 Task: Make in the project AgileRamp an epic 'Cloud-native application development'. Create in the project AgileRamp an epic 'Customer relationship management (CRM) system upgrade'. Add in the project AgileRamp an epic 'IT governance improvement'
Action: Mouse moved to (231, 69)
Screenshot: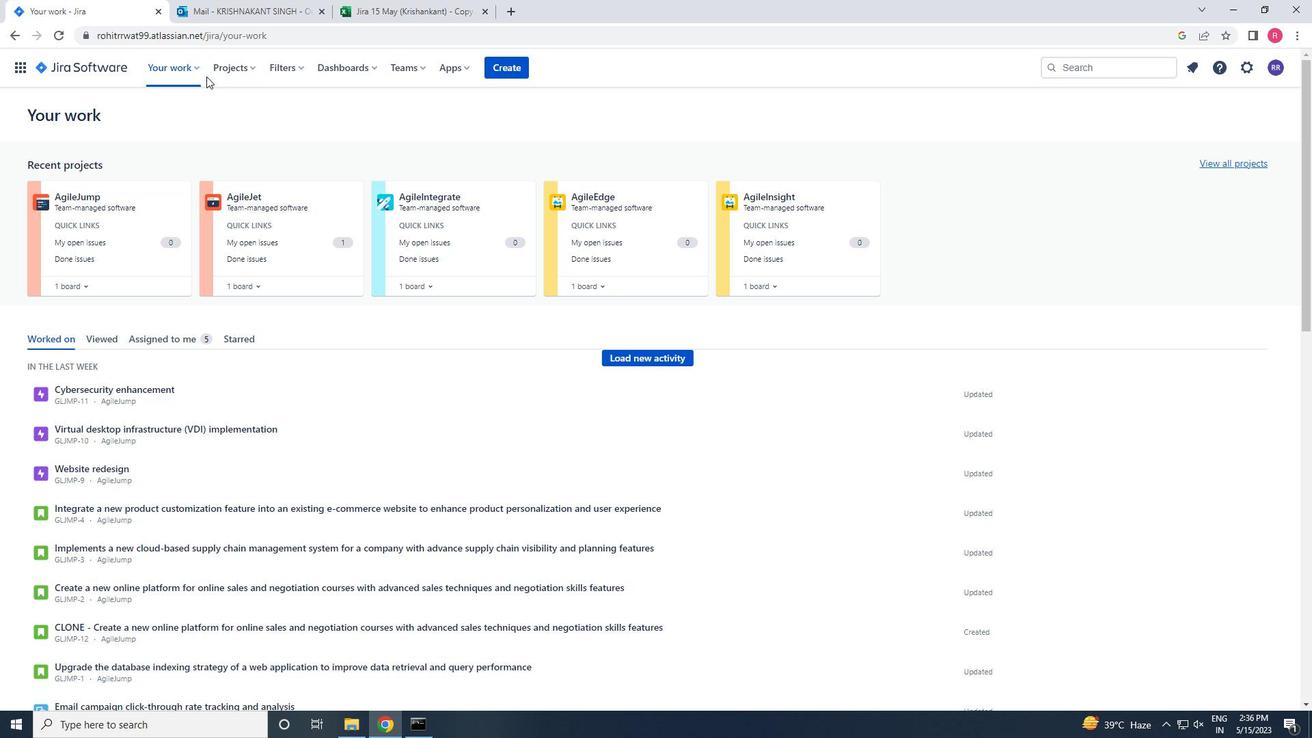 
Action: Mouse pressed left at (231, 69)
Screenshot: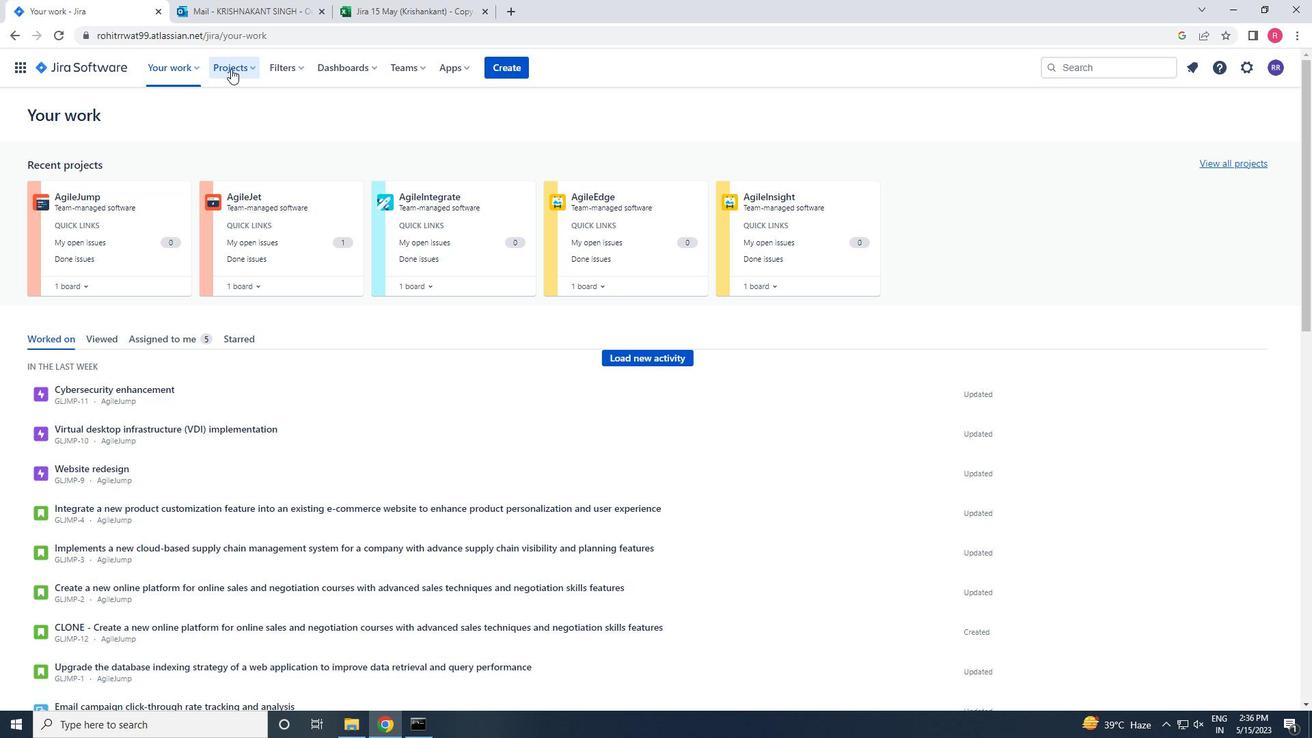 
Action: Mouse moved to (267, 112)
Screenshot: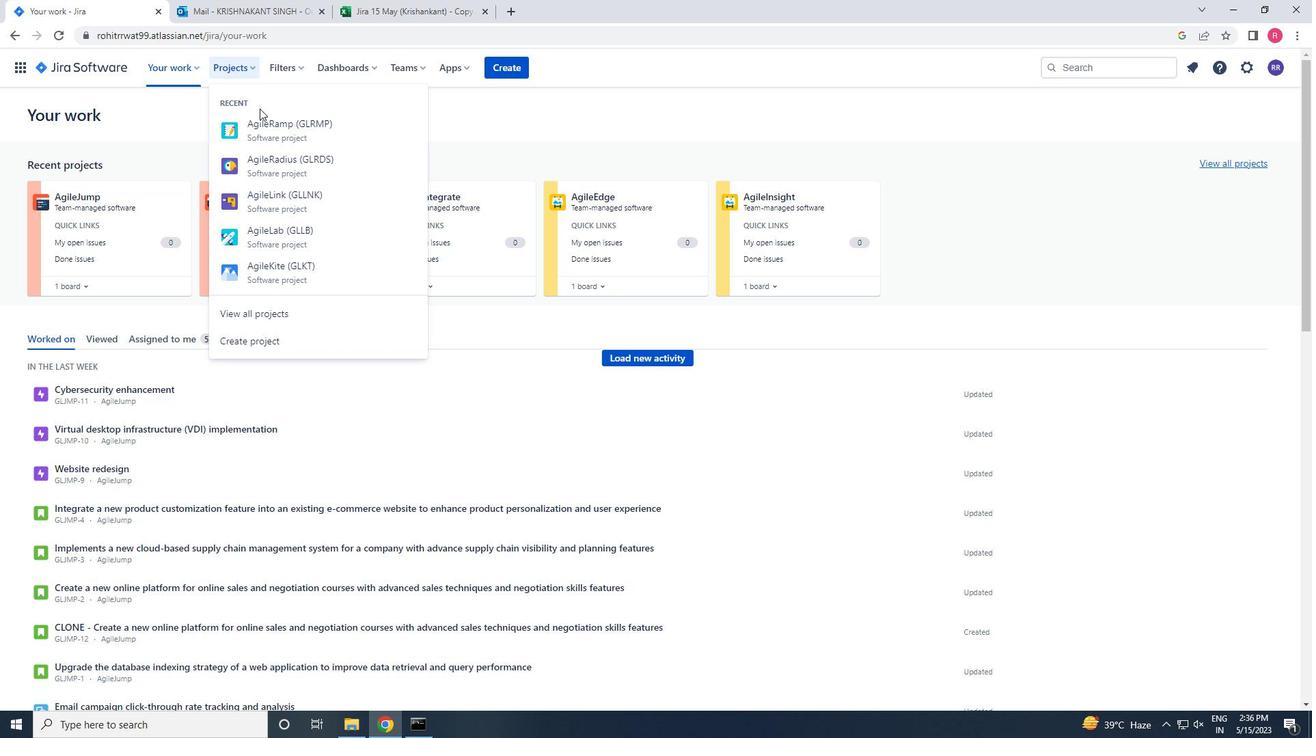 
Action: Mouse pressed left at (267, 112)
Screenshot: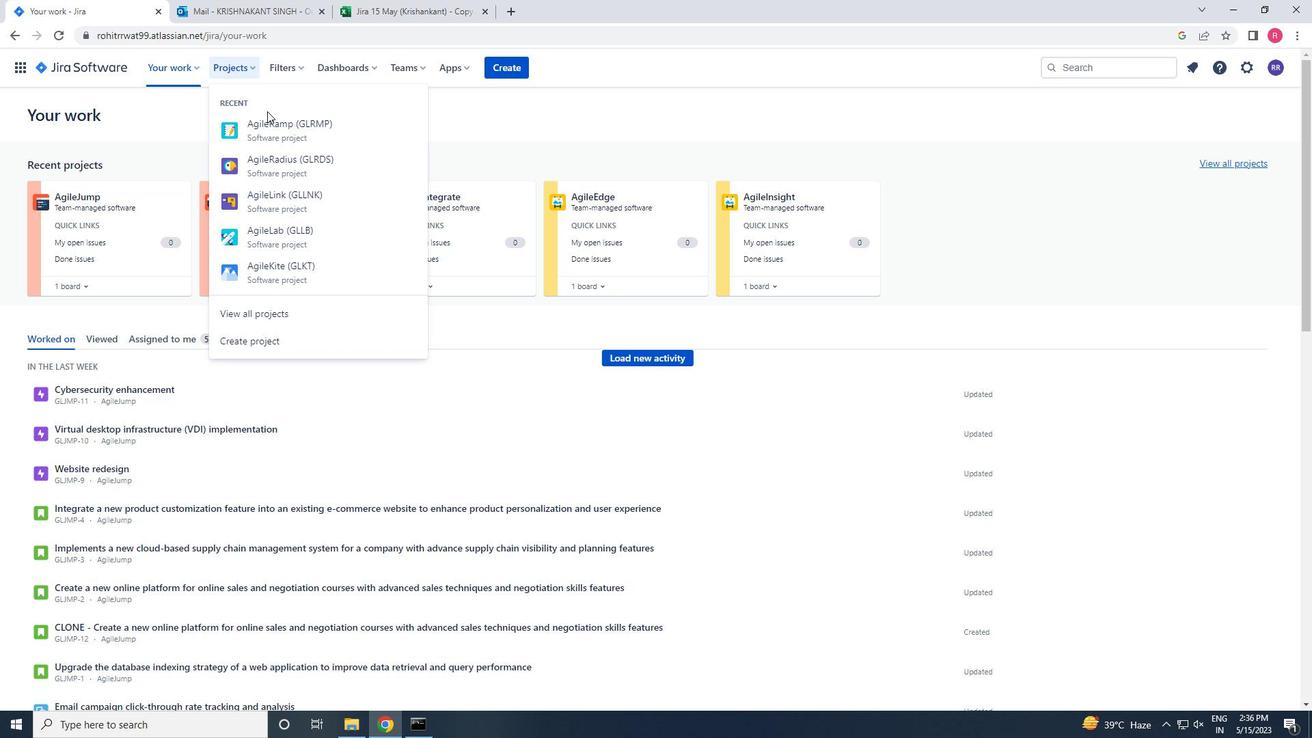 
Action: Mouse moved to (272, 134)
Screenshot: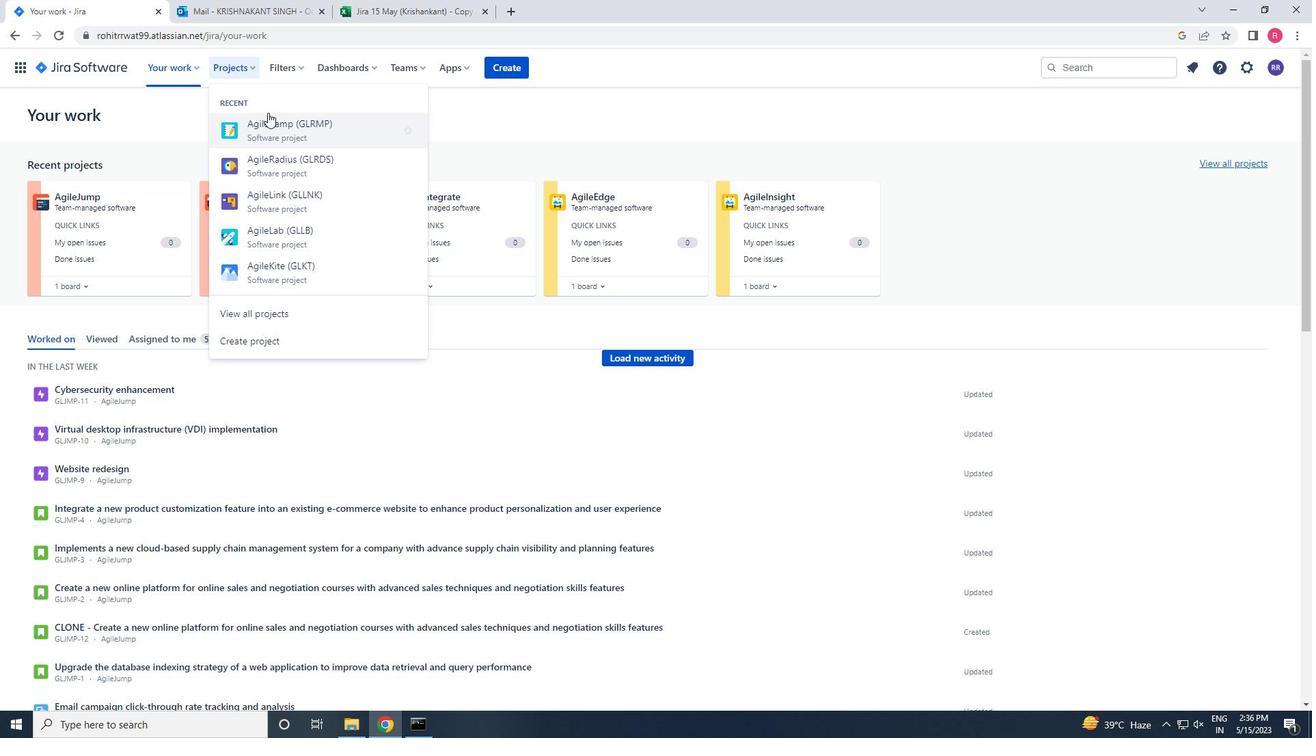 
Action: Mouse pressed left at (272, 134)
Screenshot: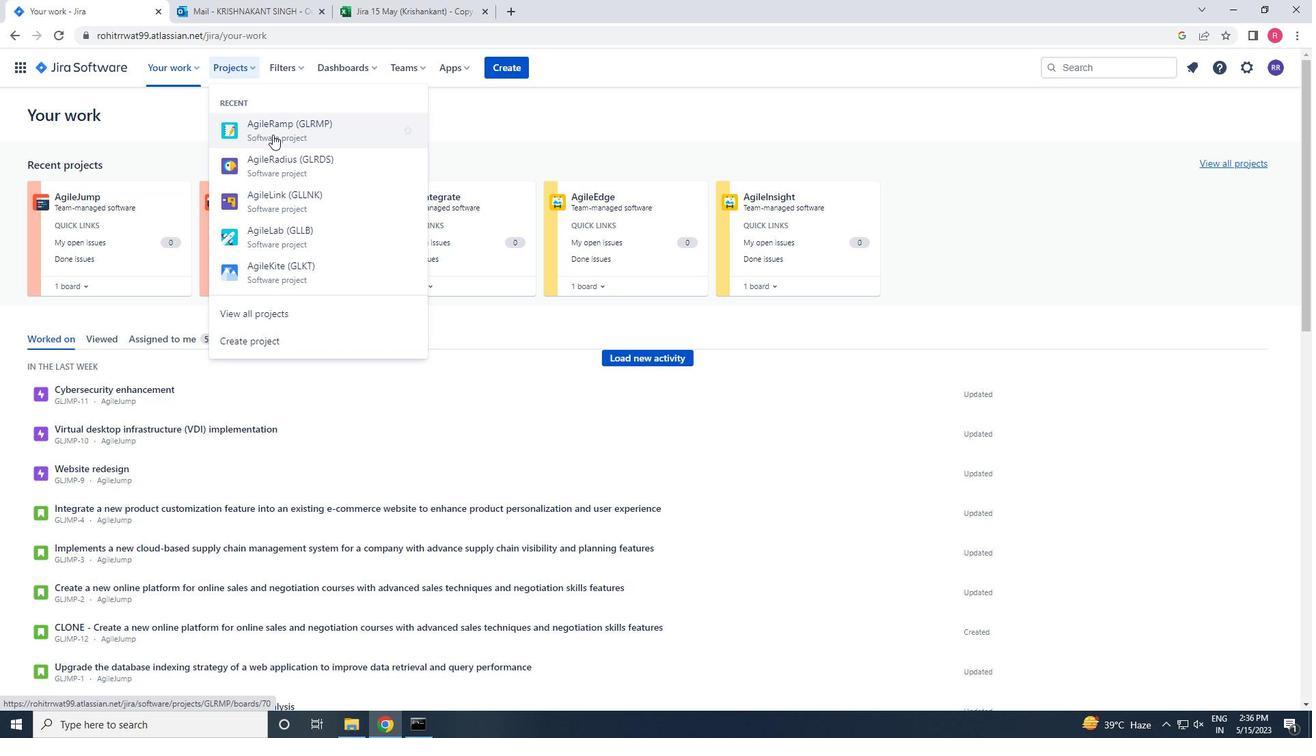
Action: Mouse moved to (69, 216)
Screenshot: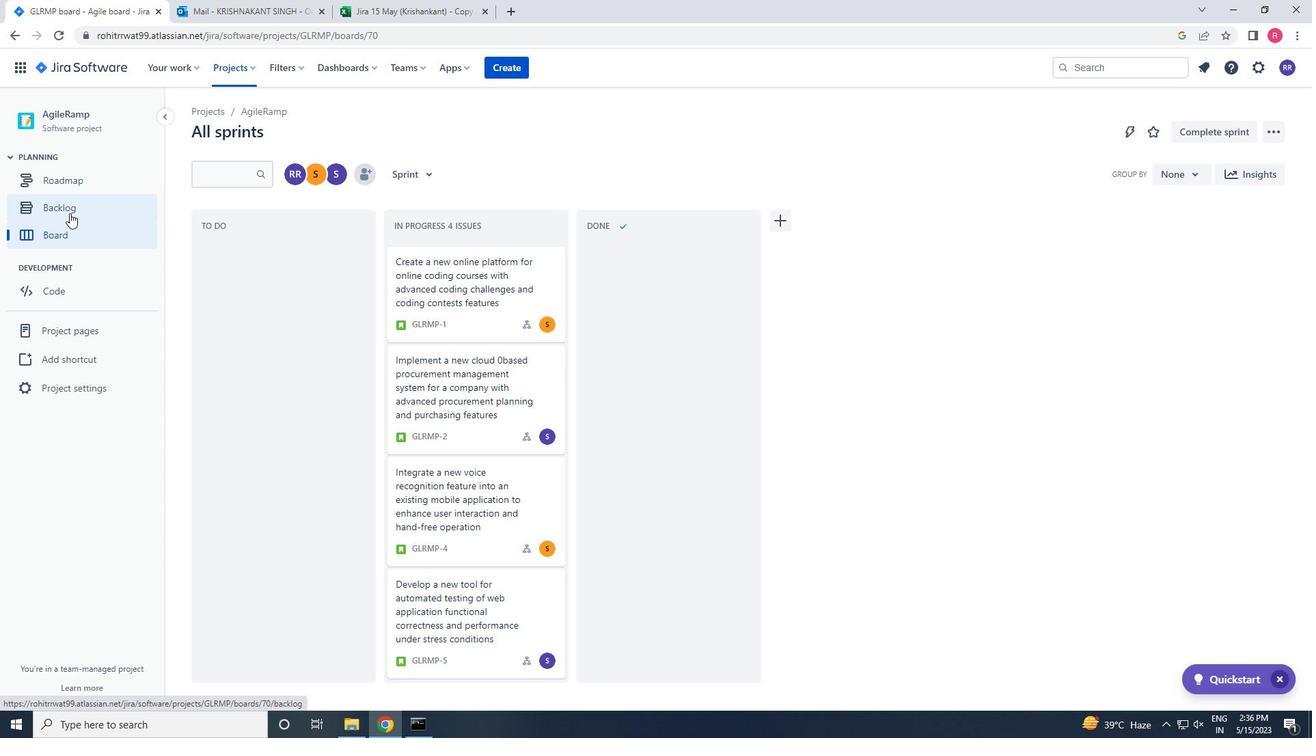 
Action: Mouse pressed left at (69, 216)
Screenshot: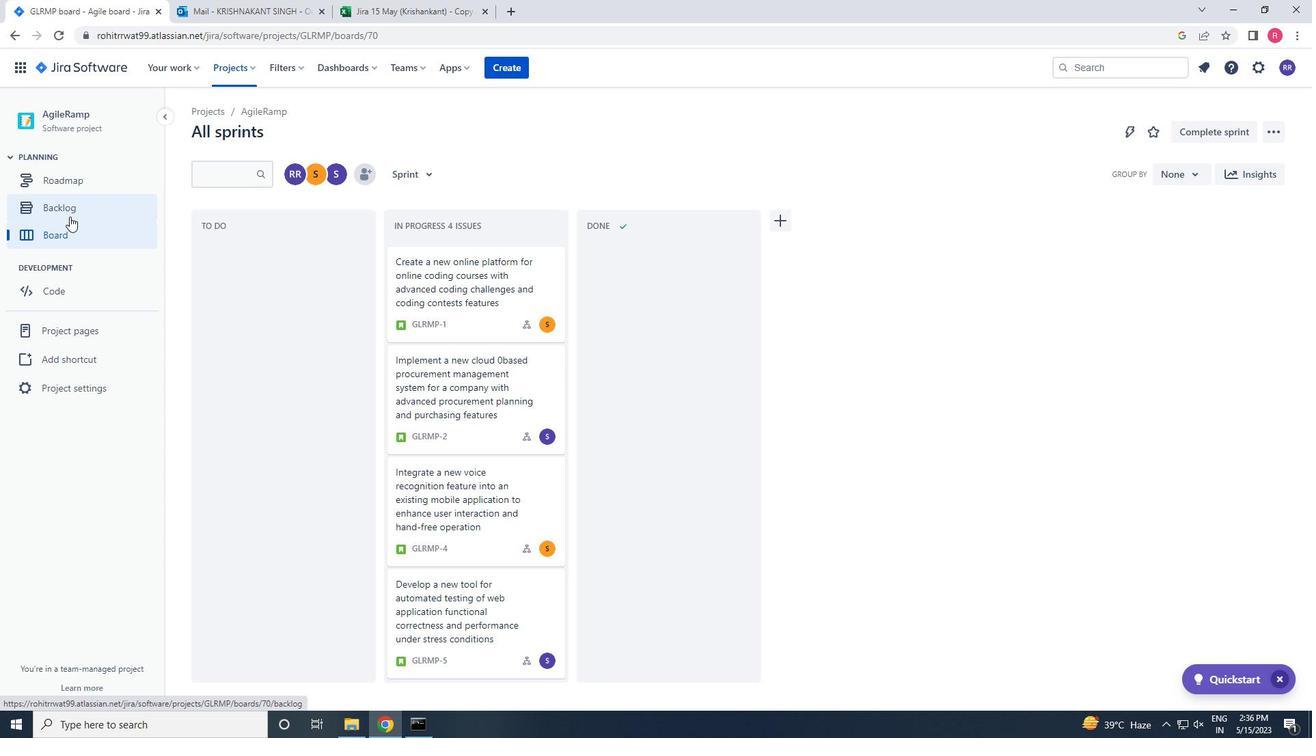 
Action: Mouse moved to (268, 480)
Screenshot: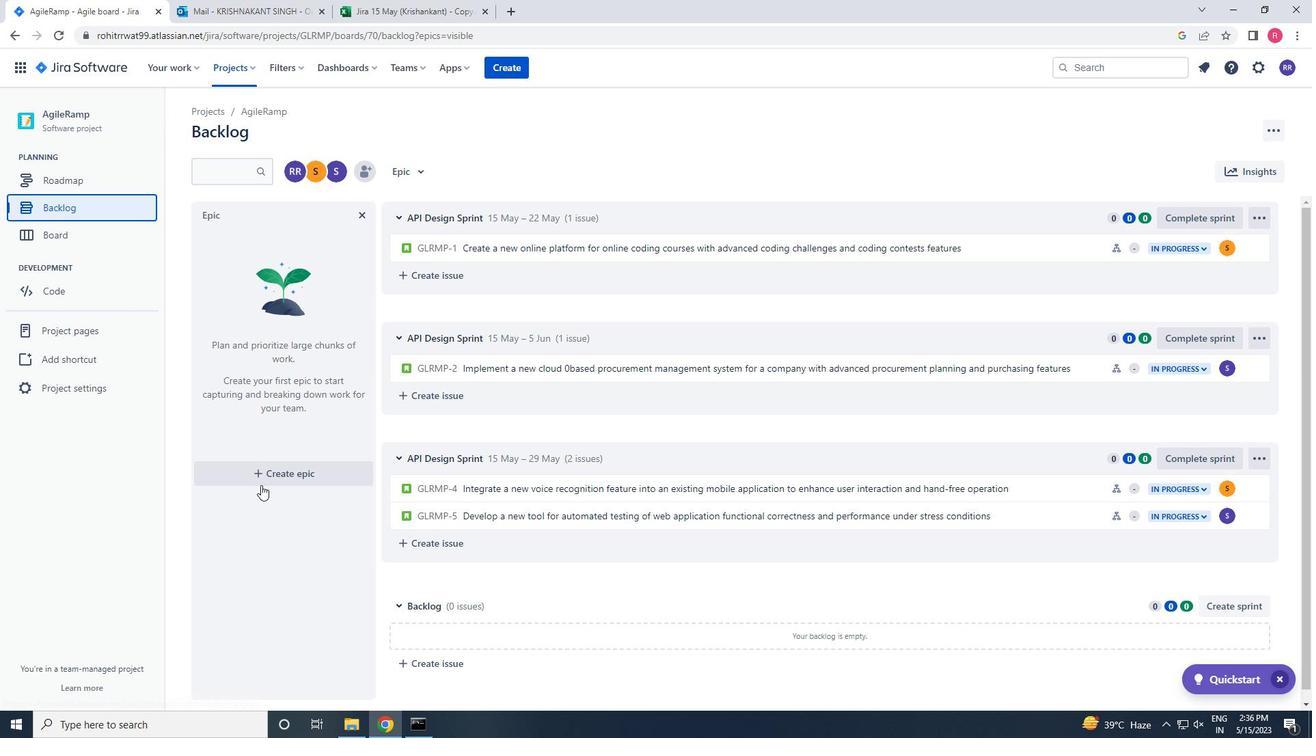 
Action: Mouse pressed left at (268, 480)
Screenshot: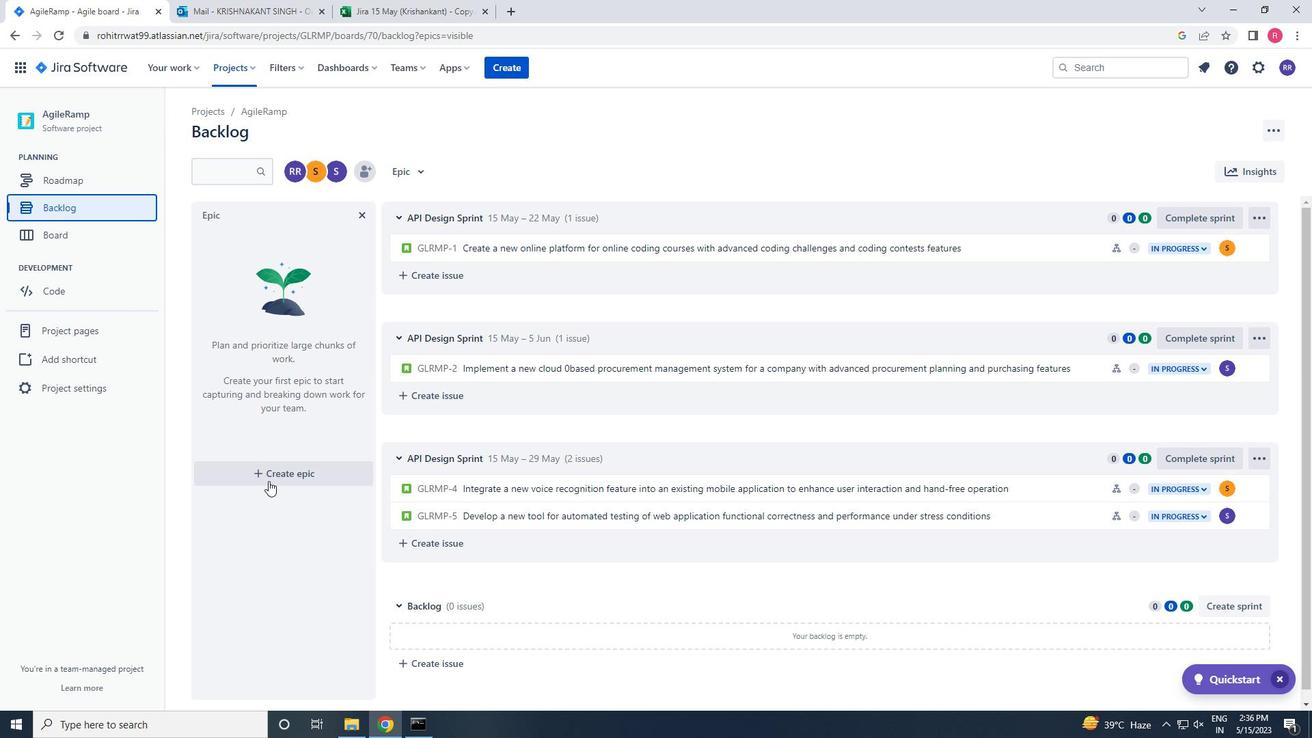
Action: Mouse moved to (263, 465)
Screenshot: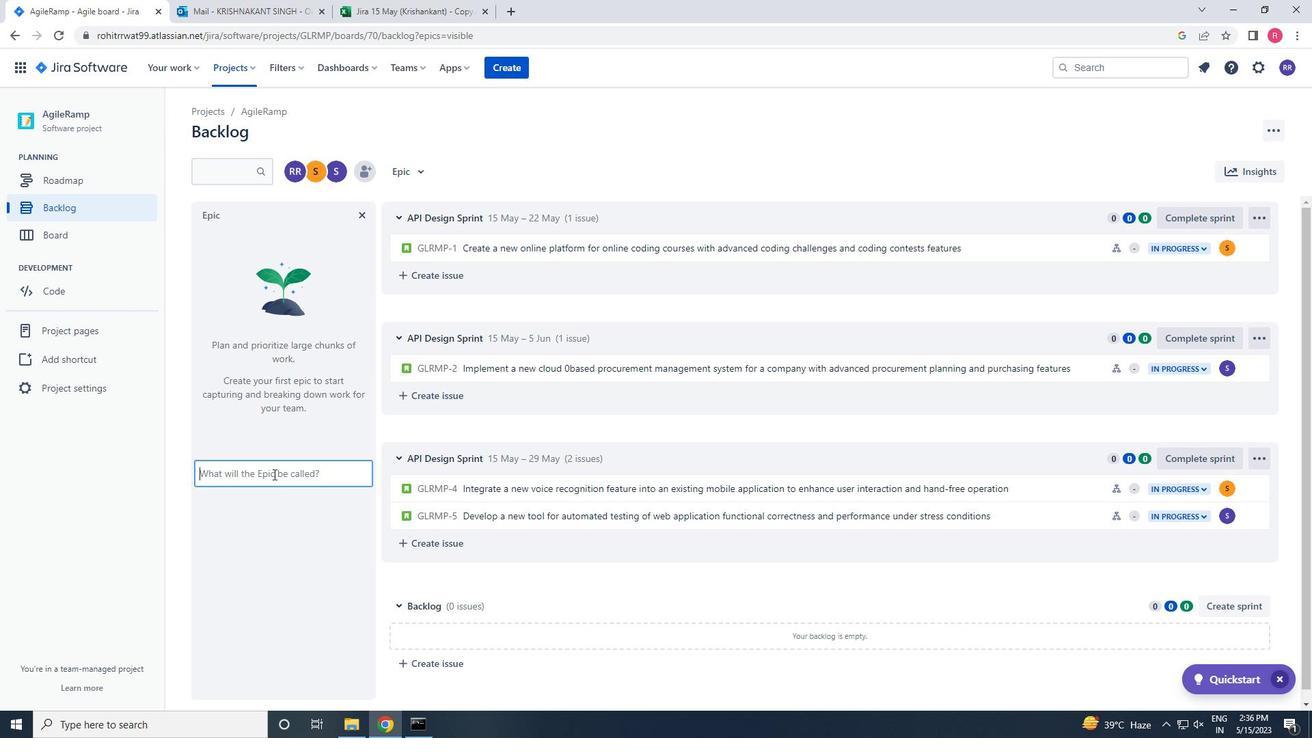 
Action: Key pressed <Key.shift>CLOUD-NATIVE<Key.space>A
Screenshot: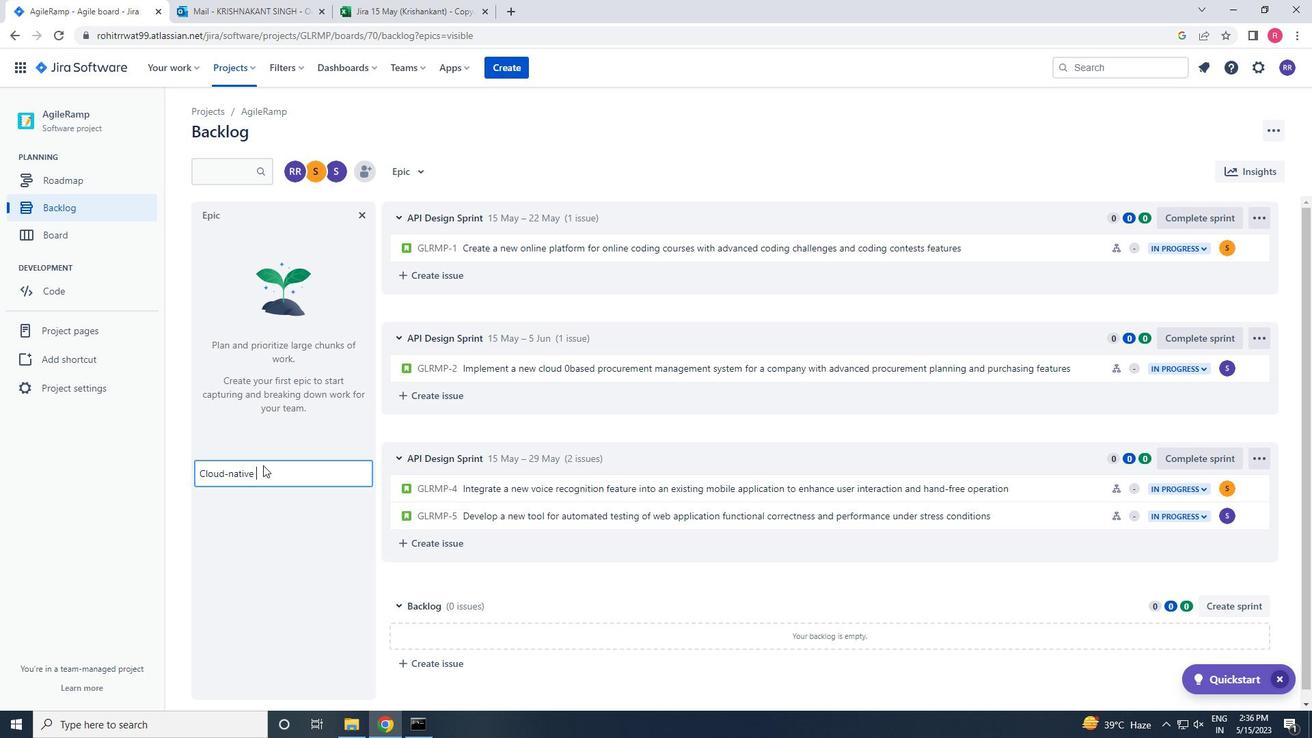 
Action: Mouse moved to (262, 465)
Screenshot: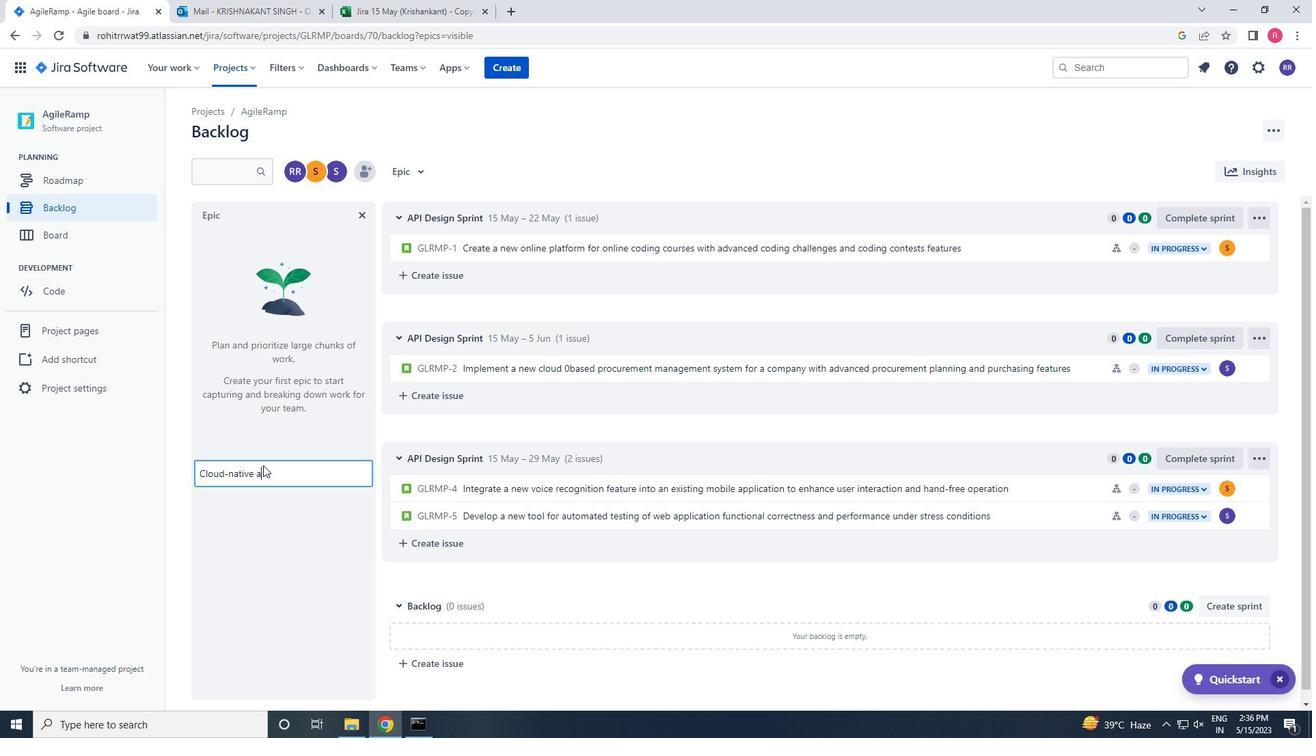 
Action: Key pressed PPLIACTION<Key.space><Key.left><Key.left><Key.left><Key.left><Key.left>
Screenshot: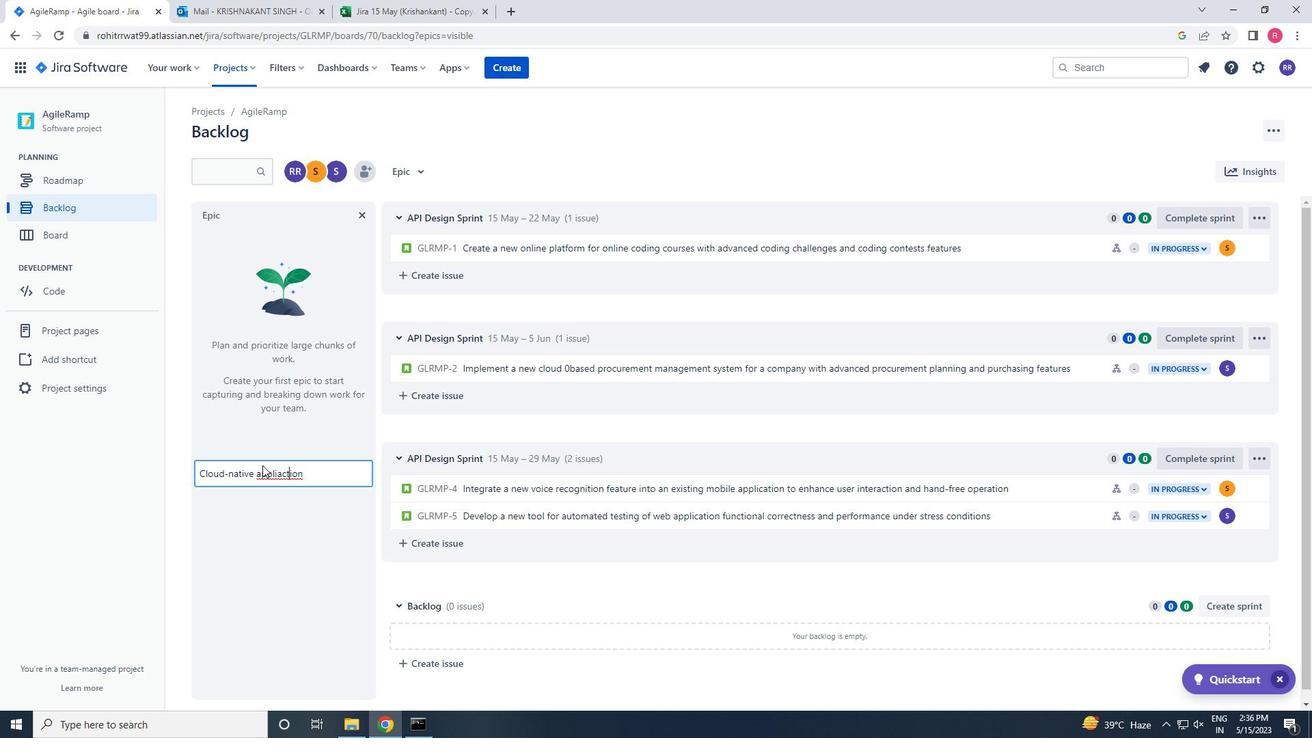 
Action: Mouse moved to (770, 214)
Screenshot: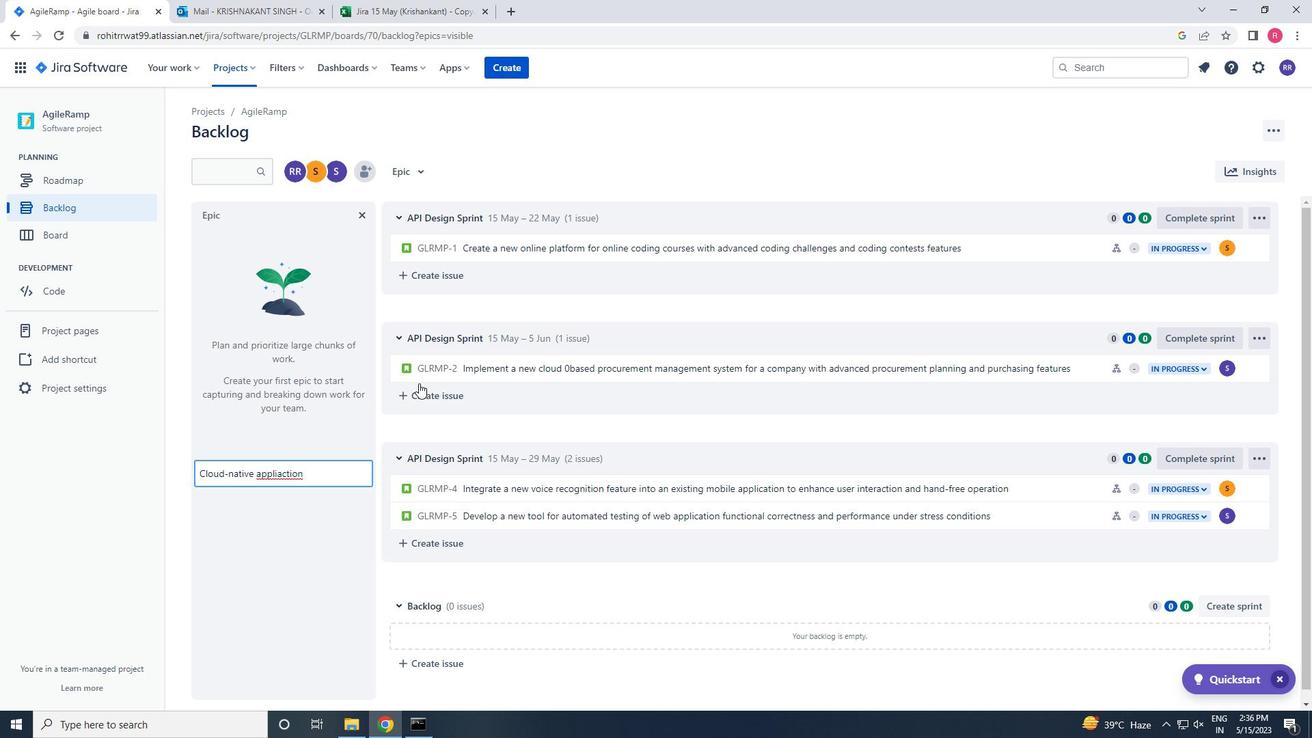 
Action: Key pressed <Key.left><Key.left><Key.left><Key.left><Key.right><Key.right><Key.right><Key.left>C<Key.right><Key.right><Key.right><Key.right><Key.right><Key.right><Key.right><Key.right><Key.right><Key.right><Key.right><Key.right><Key.right><Key.right><Key.right><Key.right><Key.space>DEV<Key.backspace><Key.backspace><Key.backspace><Key.backspace><Key.backspace><Key.backspace><Key.backspace><Key.backspace><Key.backspace><Key.backspace><Key.backspace><Key.backspace><Key.backspace><Key.backspace>LICATION<Key.space>DEVELOPMENT<Key.enter><Key.shift>CUSTOMER<Key.space>RELATIONSHIP<Key.space>MANAGEMENT<Key.space><Key.space><Key.shift_r><Key.shift_r><Key.shift_r><Key.shift_r><Key.shift_r><Key.shift_r><Key.shift_r><Key.shift_r><Key.shift_r><Key.shift_r><Key.shift_r><Key.shift_r>(<Key.shift_r><Key.shift_r><Key.shift_r><Key.shift_r><Key.shift_r><Key.shift_r><Key.shift_r><Key.shift_r><Key.shift_r><Key.shift_r><Key.shift_r><Key.shift_r><Key.shift_r><Key.shift_r><Key.shift_r><Key.shift_r><Key.shift_r><Key.shift_r><Key.shift_r><Key.shift_r>CRM<Key.shift_r>)<Key.space>SYSTEM<Key.space>UPGRADE<Key.space><Key.enter><Key.shift_r>IT<Key.space>GOVERNANCE<Key.space>UMPROVEMENT<Key.left><Key.left><Key.left><Key.left><Key.left><Key.left><Key.left><Key.left><Key.left><Key.left><Key.backspace>I<Key.enter>
Screenshot: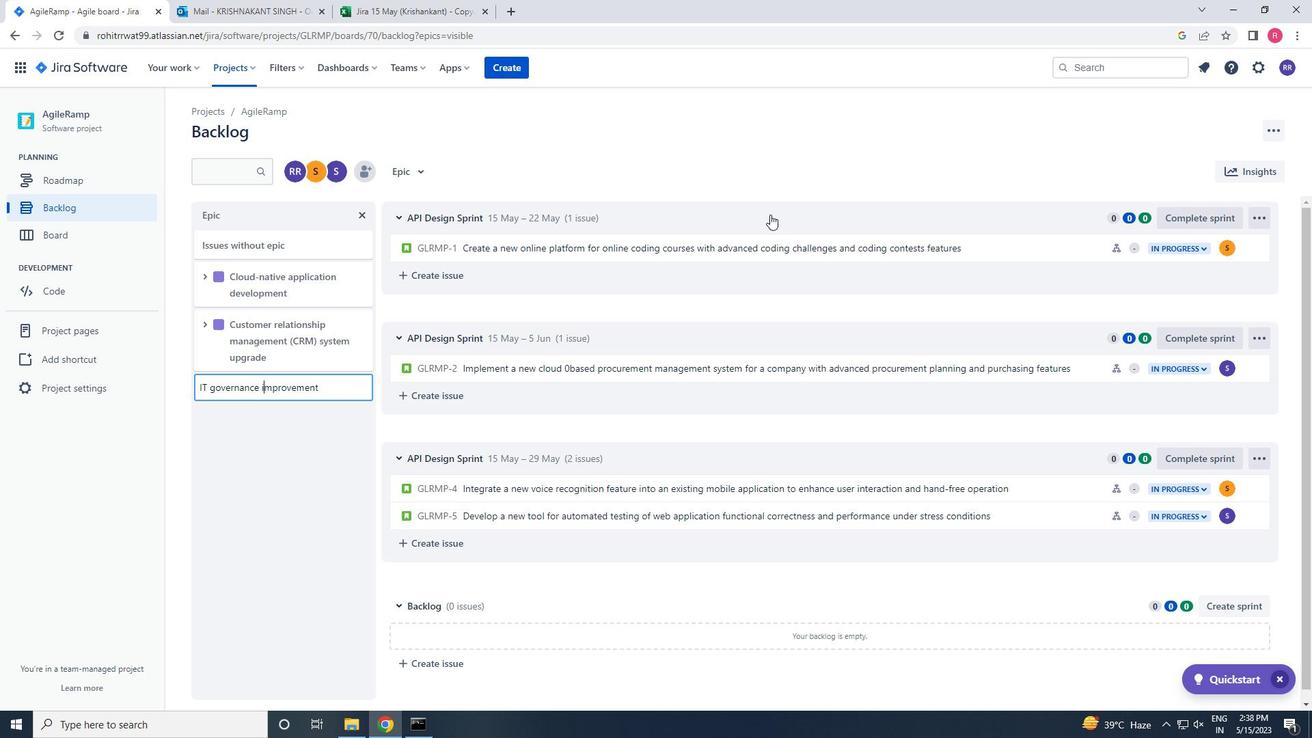 
